 Task: Start in the project ByteTech the sprint 'Sprint Sharks', with a duration of 3 weeks. Start in the project ByteTech the sprint 'Sprint Sharks', with a duration of 2 weeks. Start in the project ByteTech the sprint 'Sprint Sharks', with a duration of 1 week
Action: Mouse moved to (1319, 268)
Screenshot: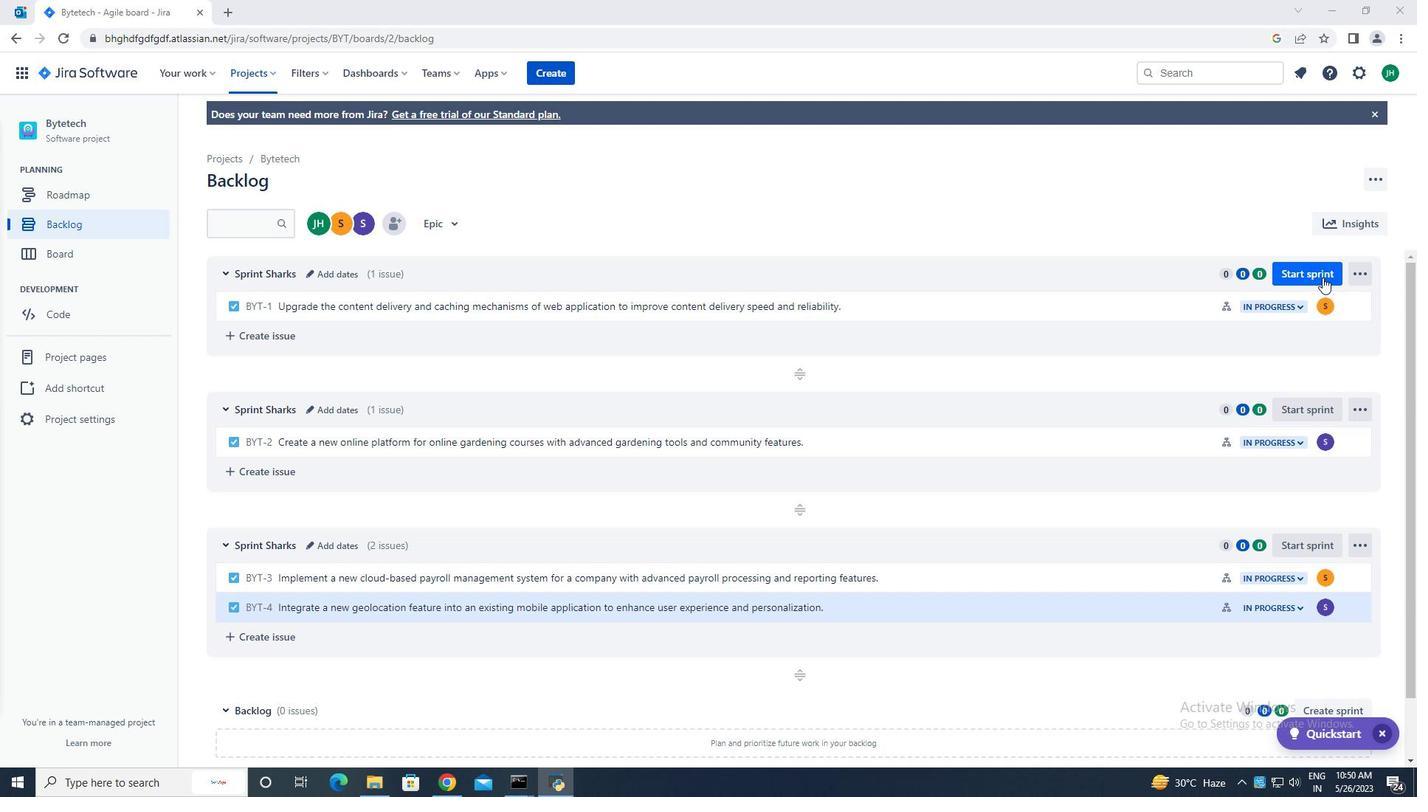 
Action: Mouse pressed left at (1319, 268)
Screenshot: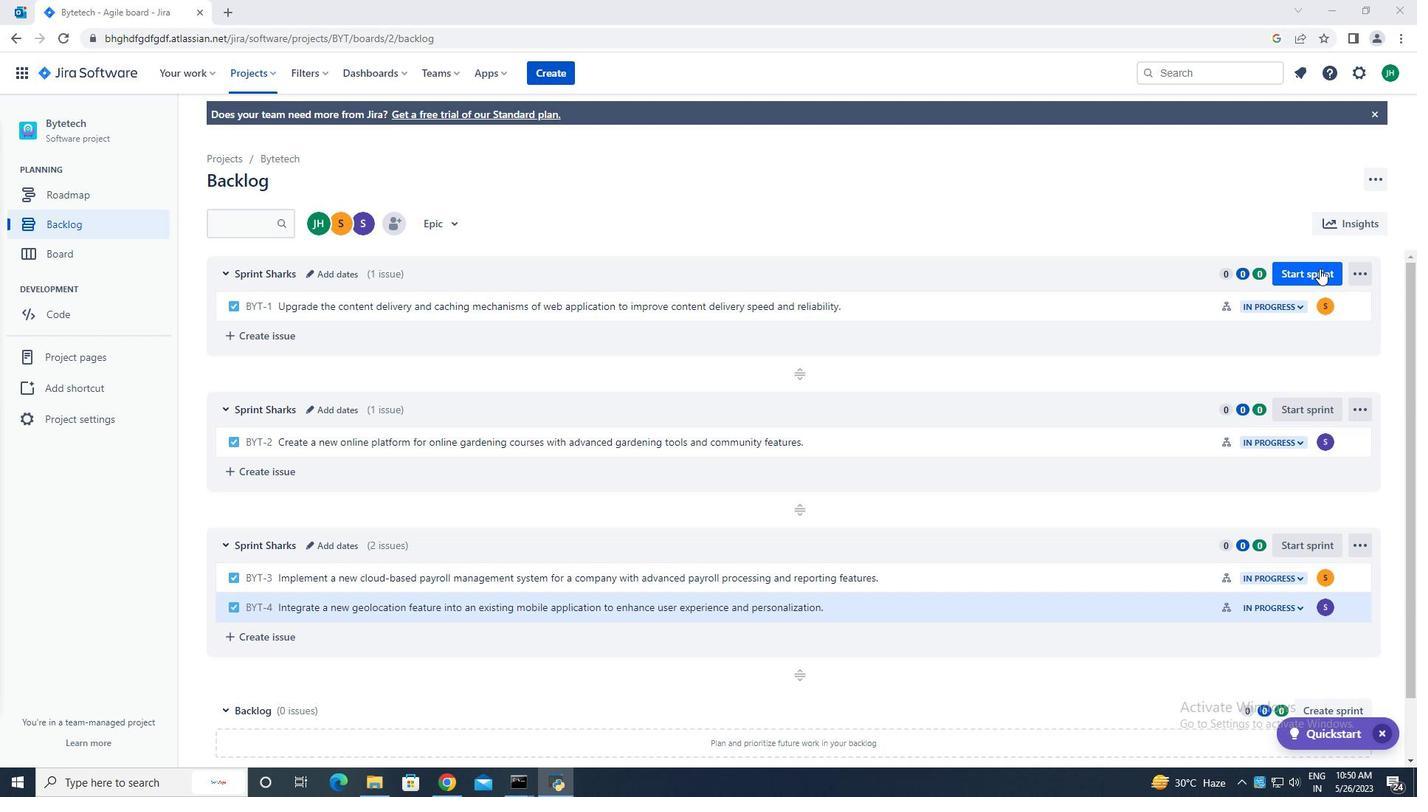 
Action: Mouse moved to (575, 253)
Screenshot: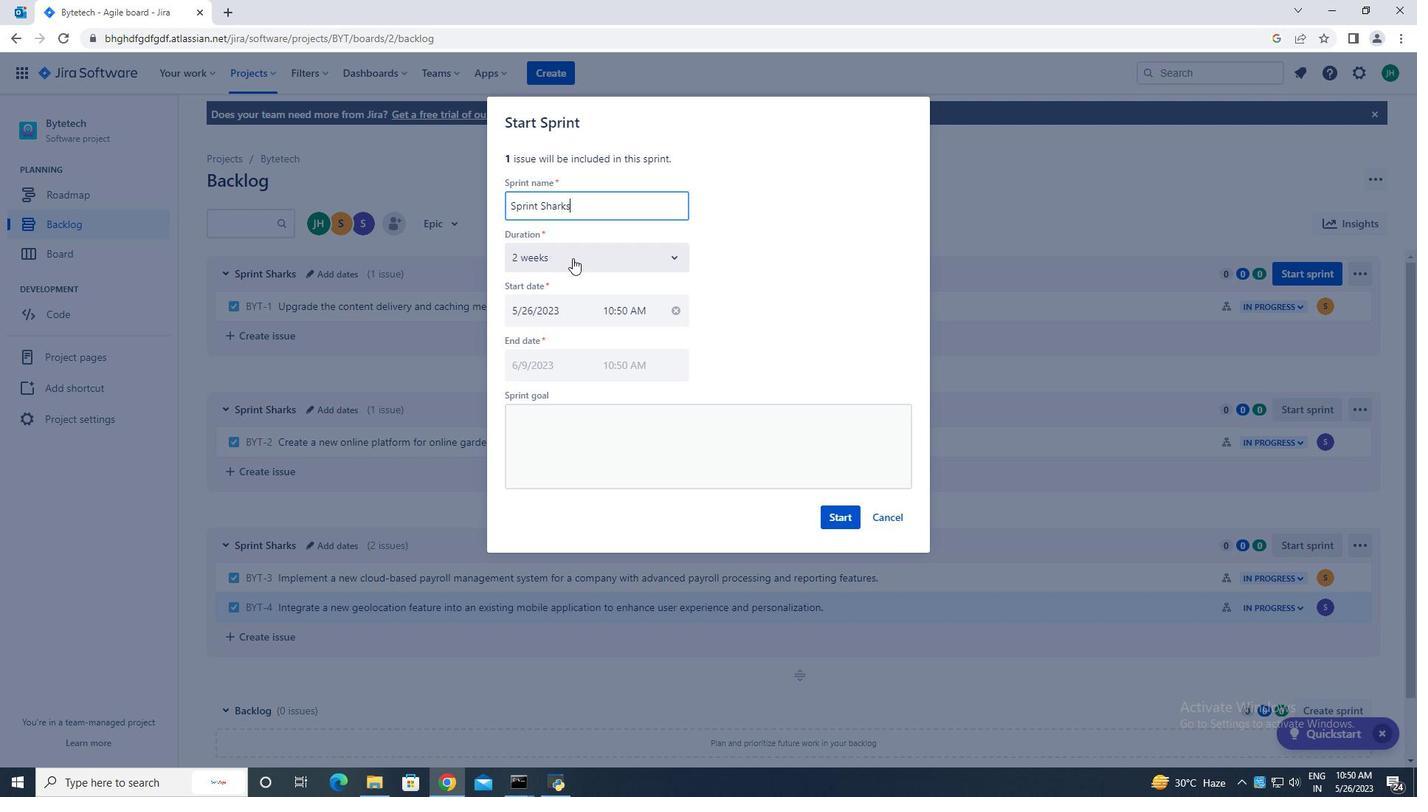 
Action: Mouse pressed left at (575, 253)
Screenshot: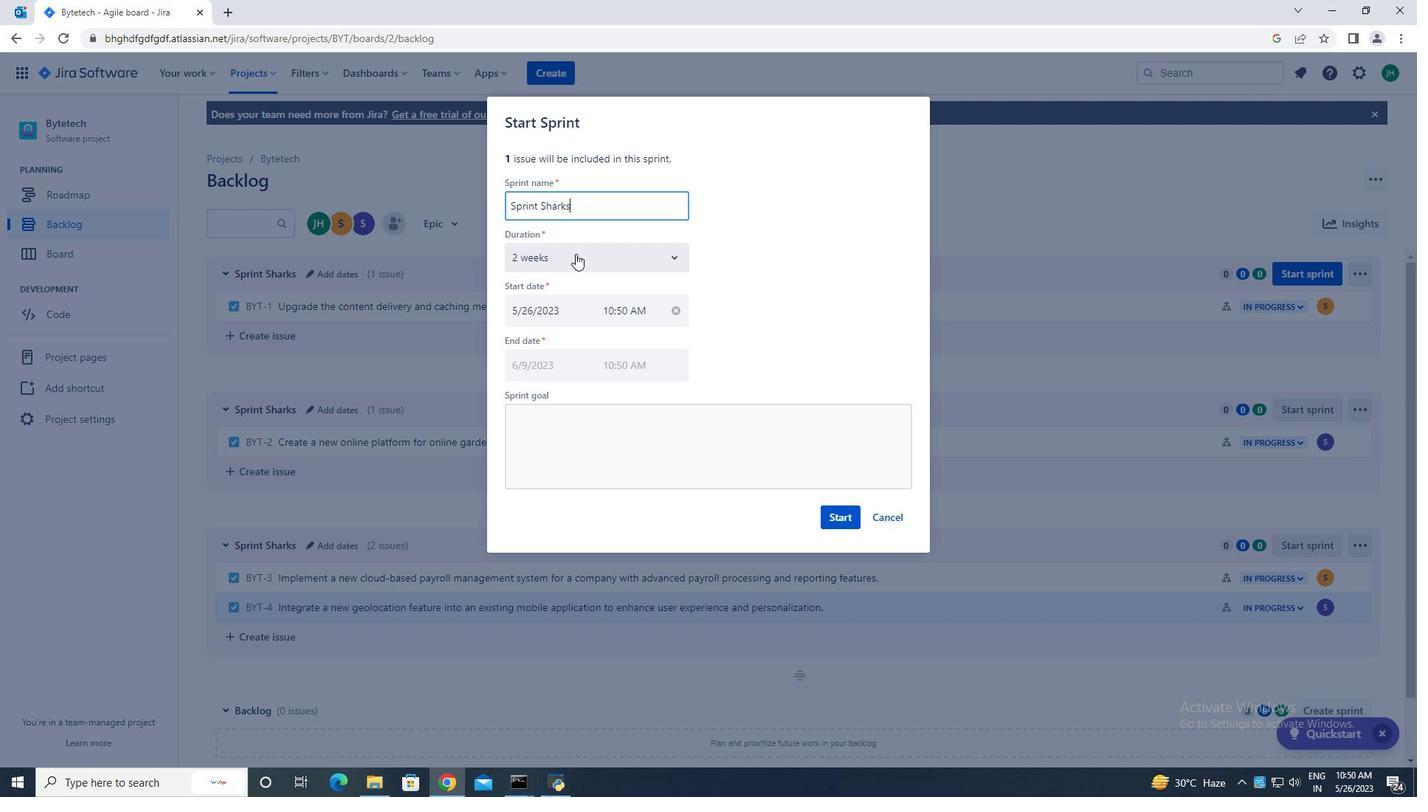 
Action: Mouse moved to (560, 342)
Screenshot: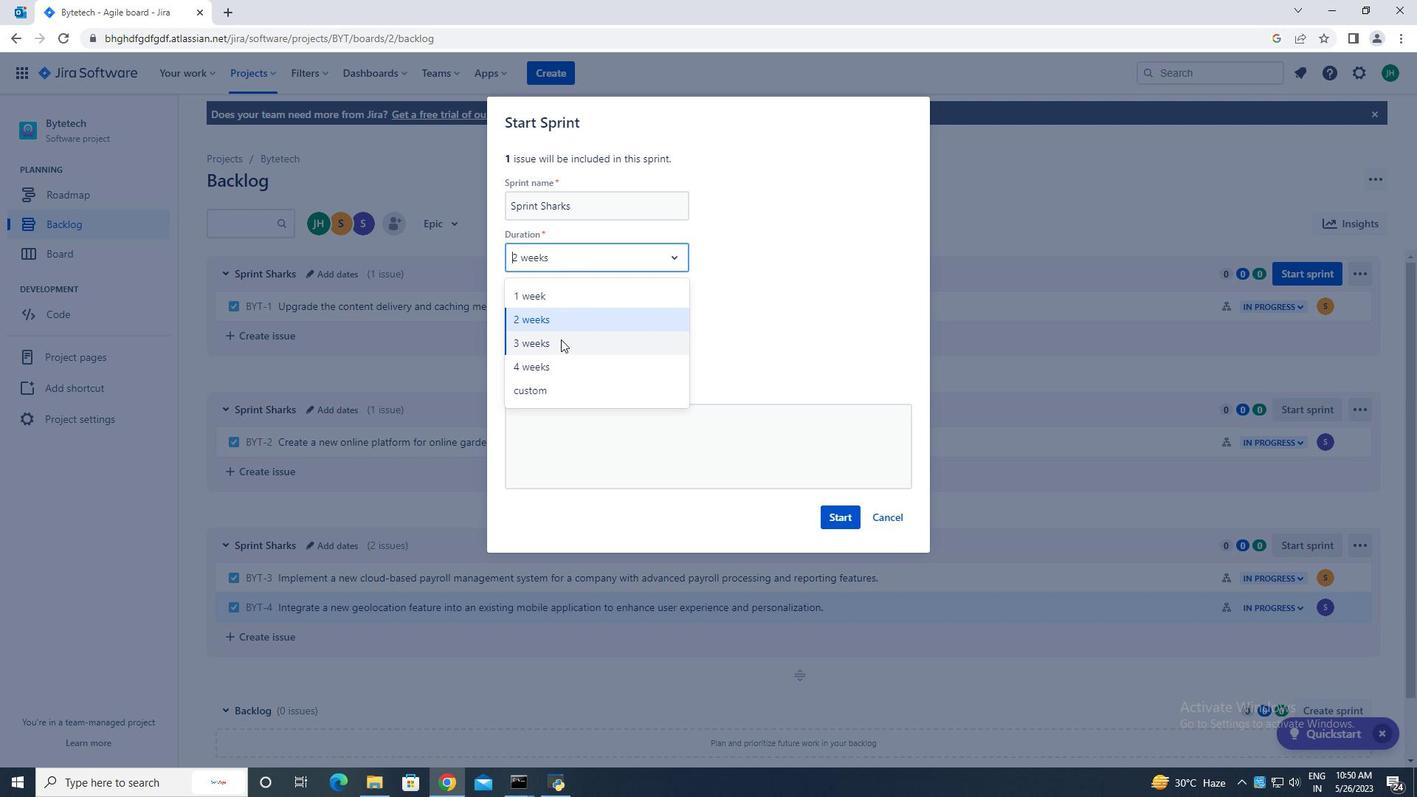 
Action: Mouse pressed left at (560, 342)
Screenshot: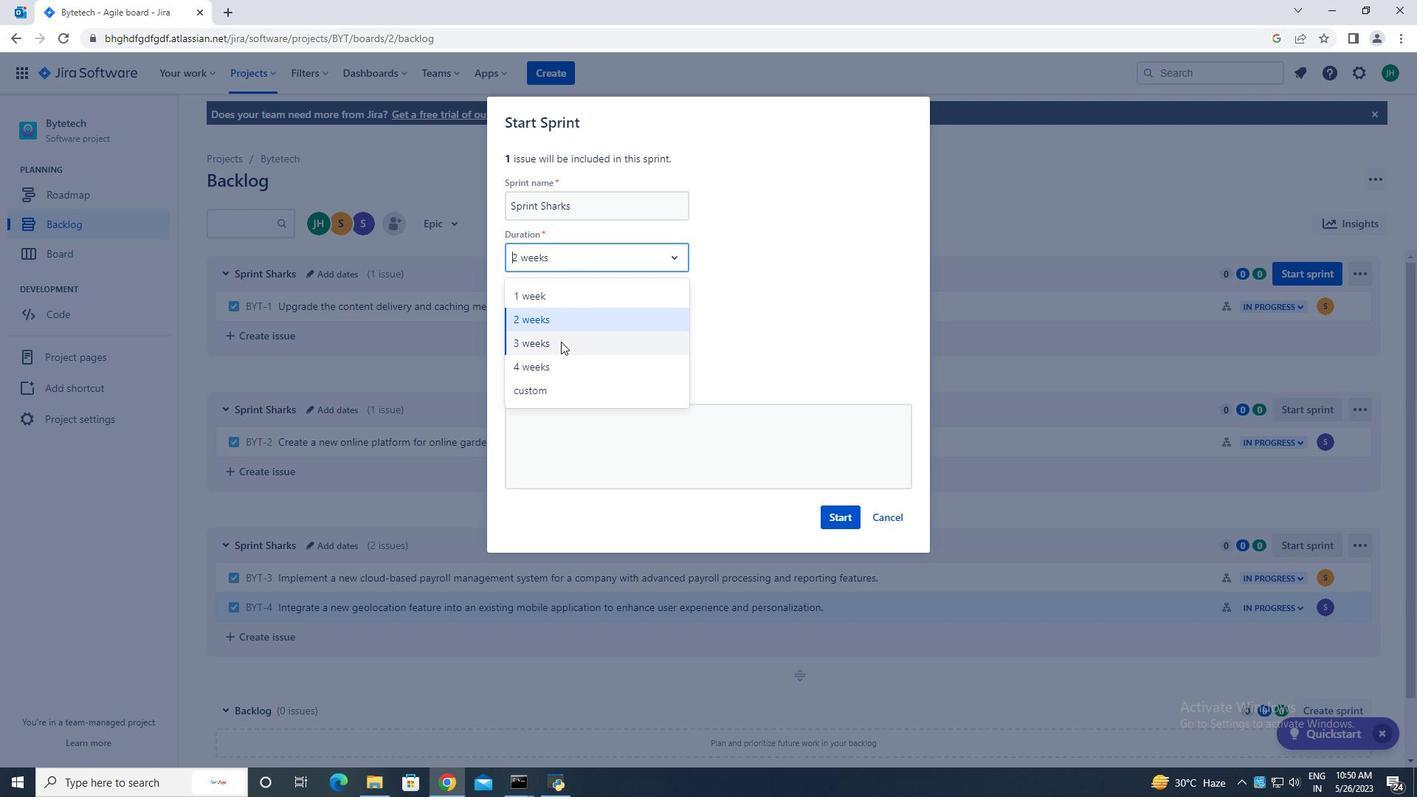 
Action: Mouse moved to (846, 520)
Screenshot: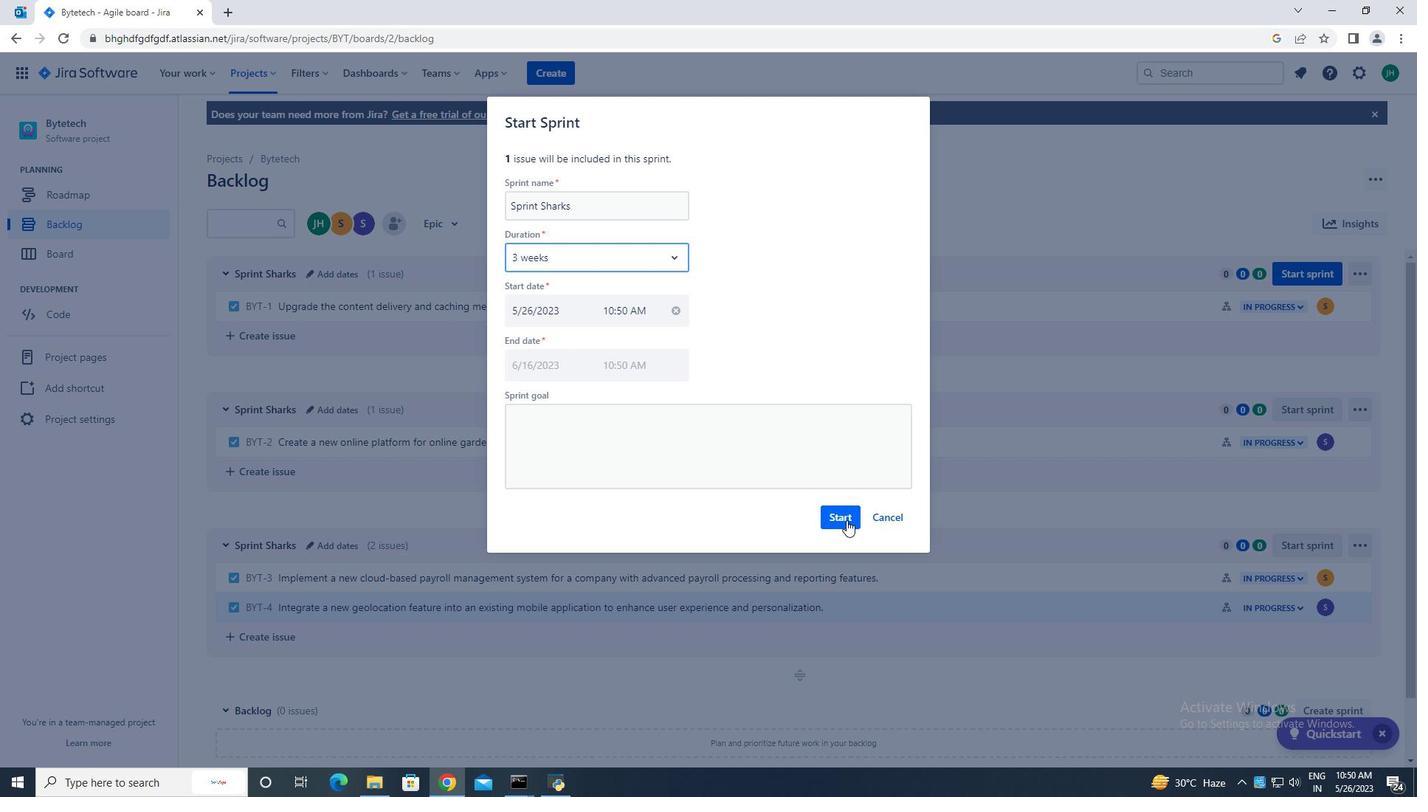 
Action: Mouse pressed left at (846, 520)
Screenshot: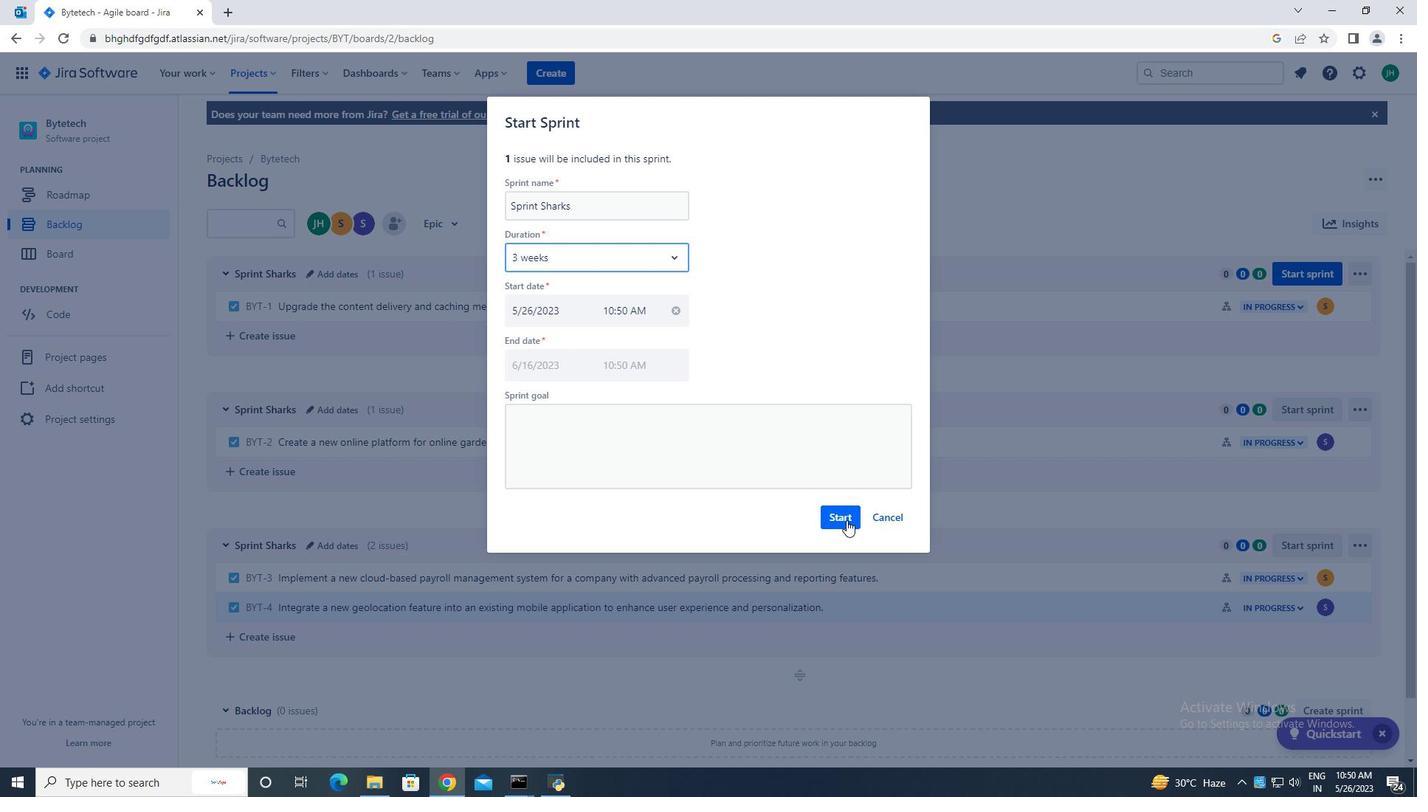 
Action: Mouse moved to (133, 219)
Screenshot: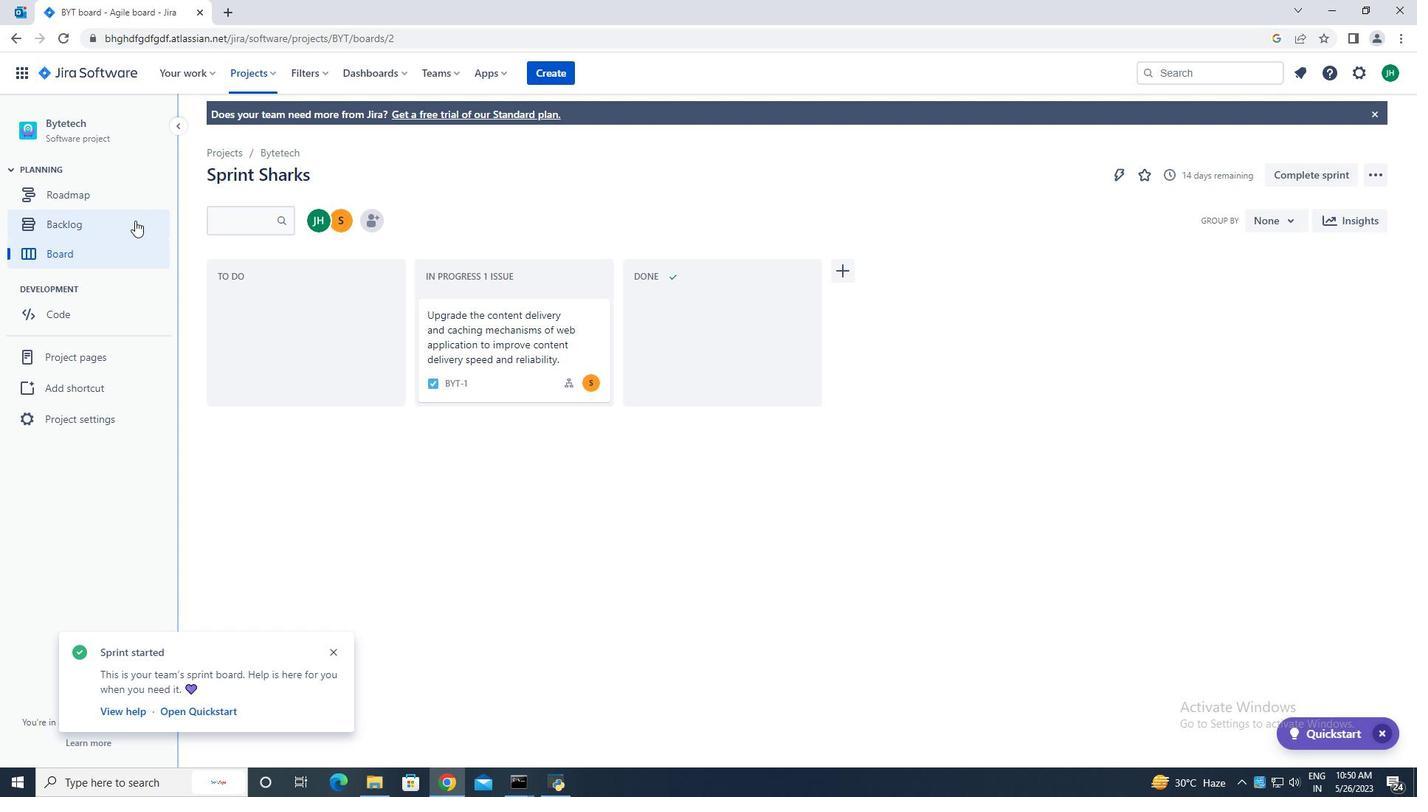 
Action: Mouse pressed left at (133, 219)
Screenshot: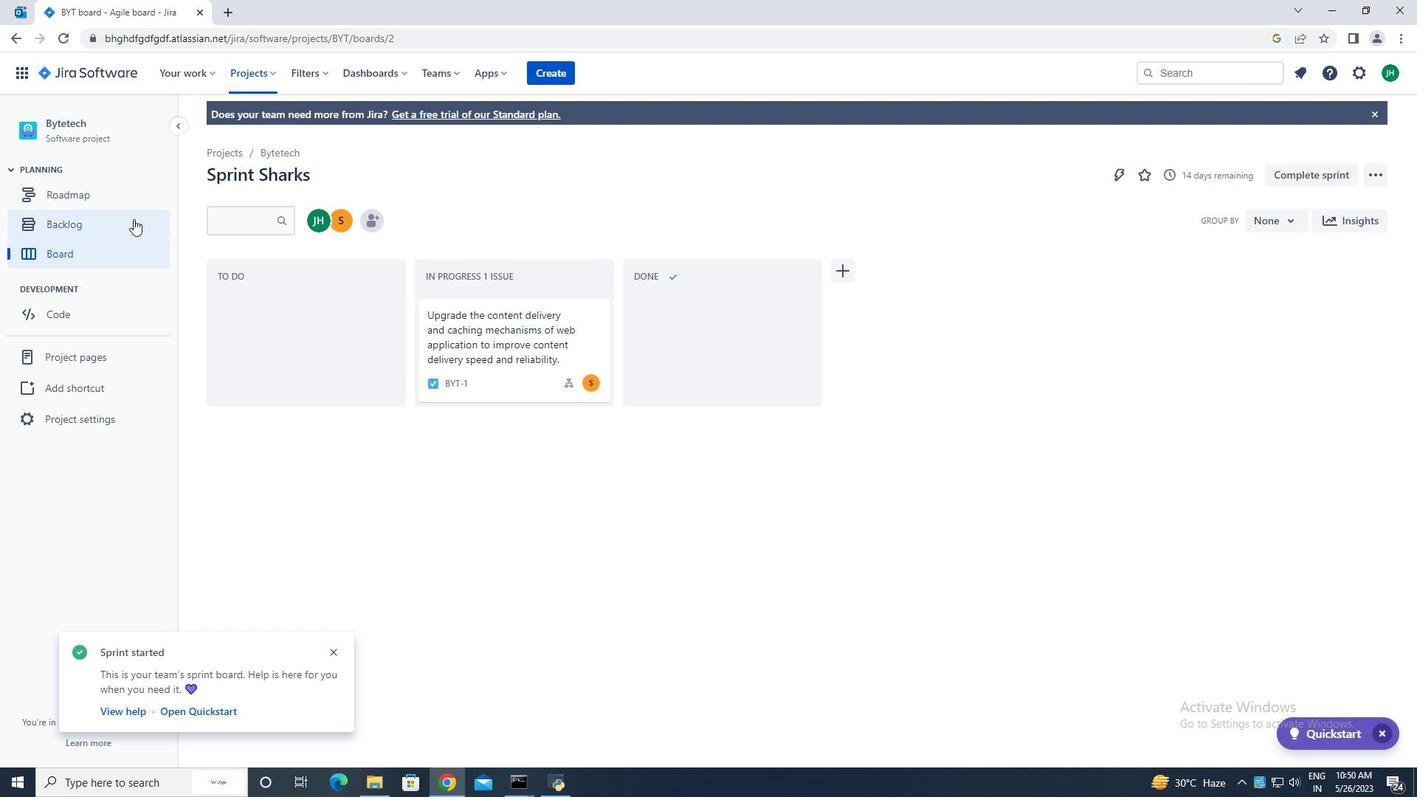 
Action: Mouse moved to (1307, 403)
Screenshot: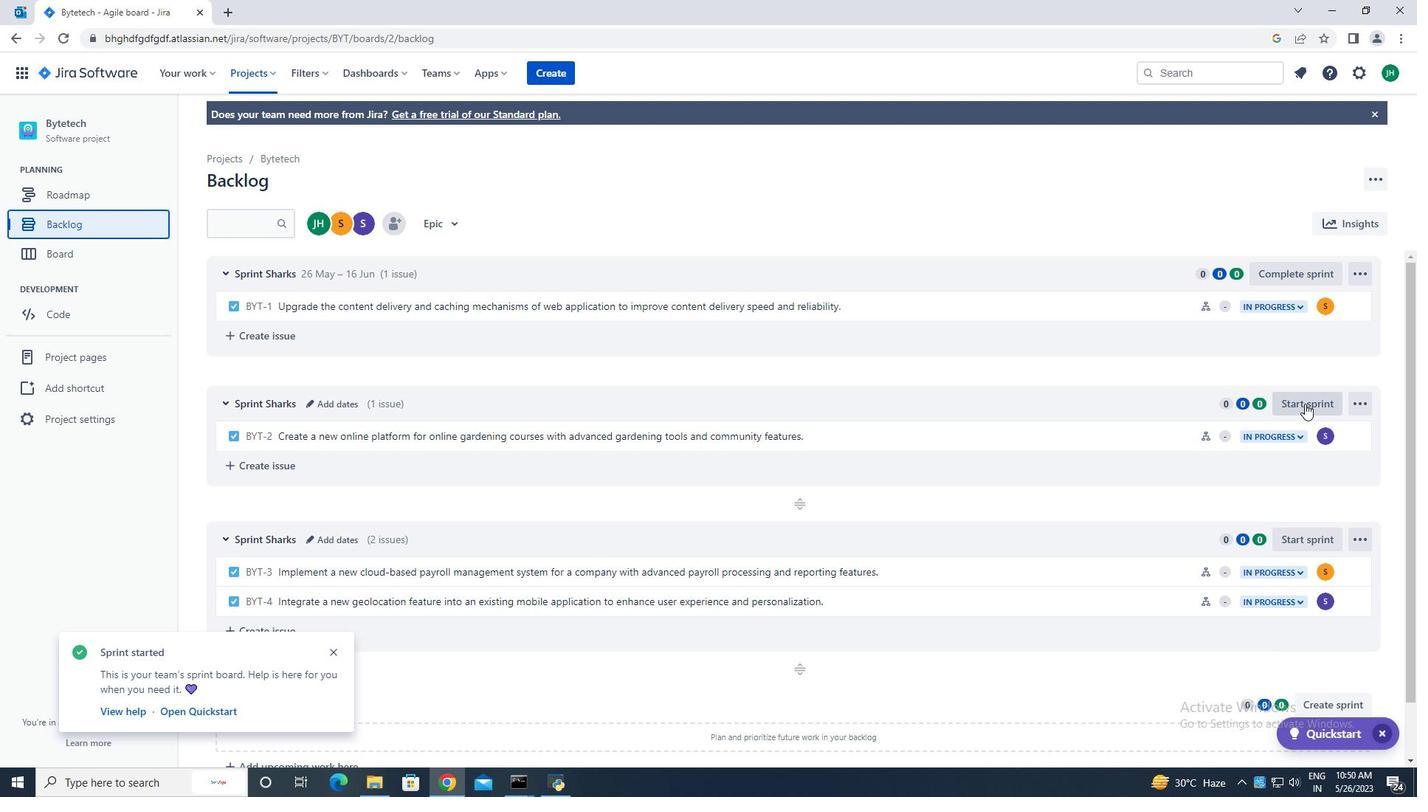 
Action: Mouse pressed left at (1307, 403)
Screenshot: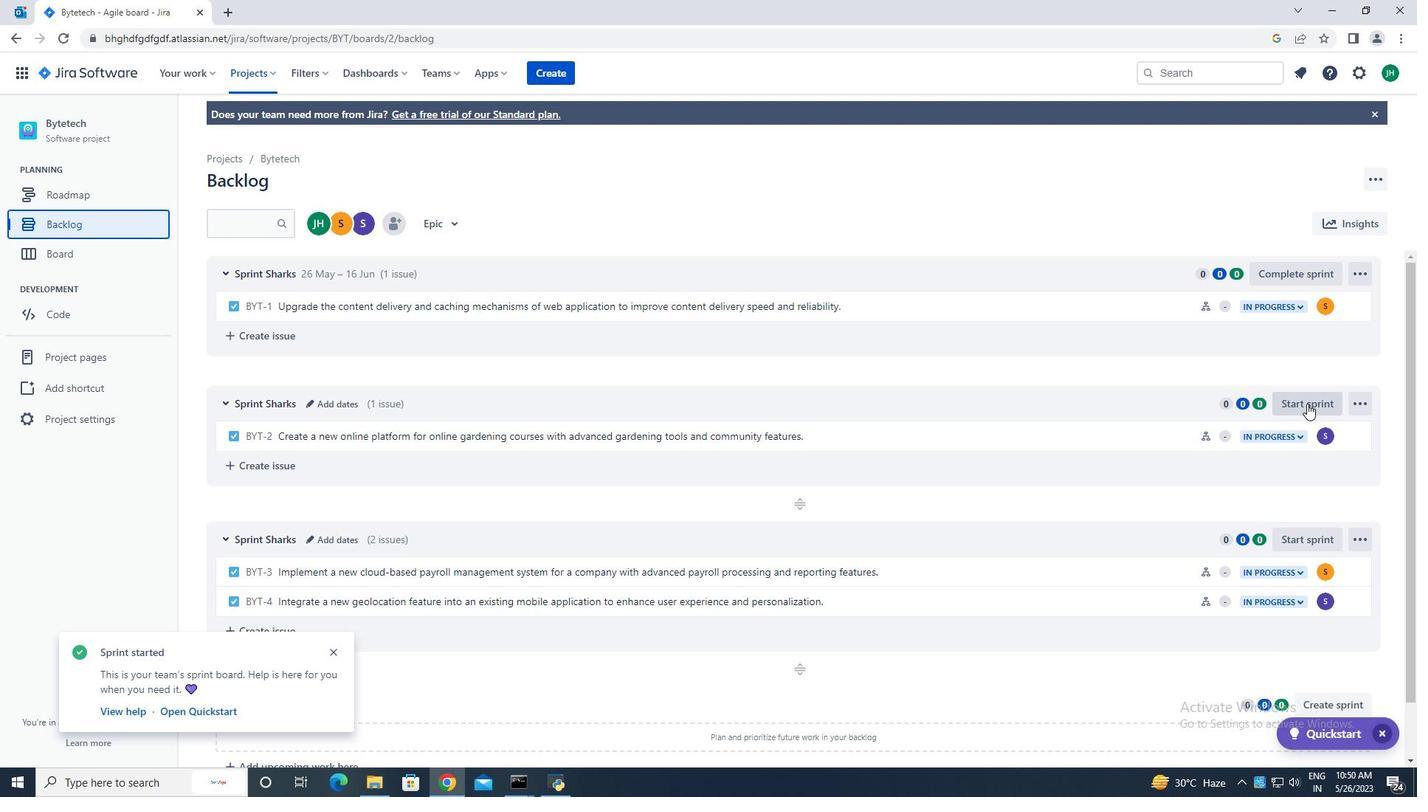 
Action: Mouse moved to (564, 253)
Screenshot: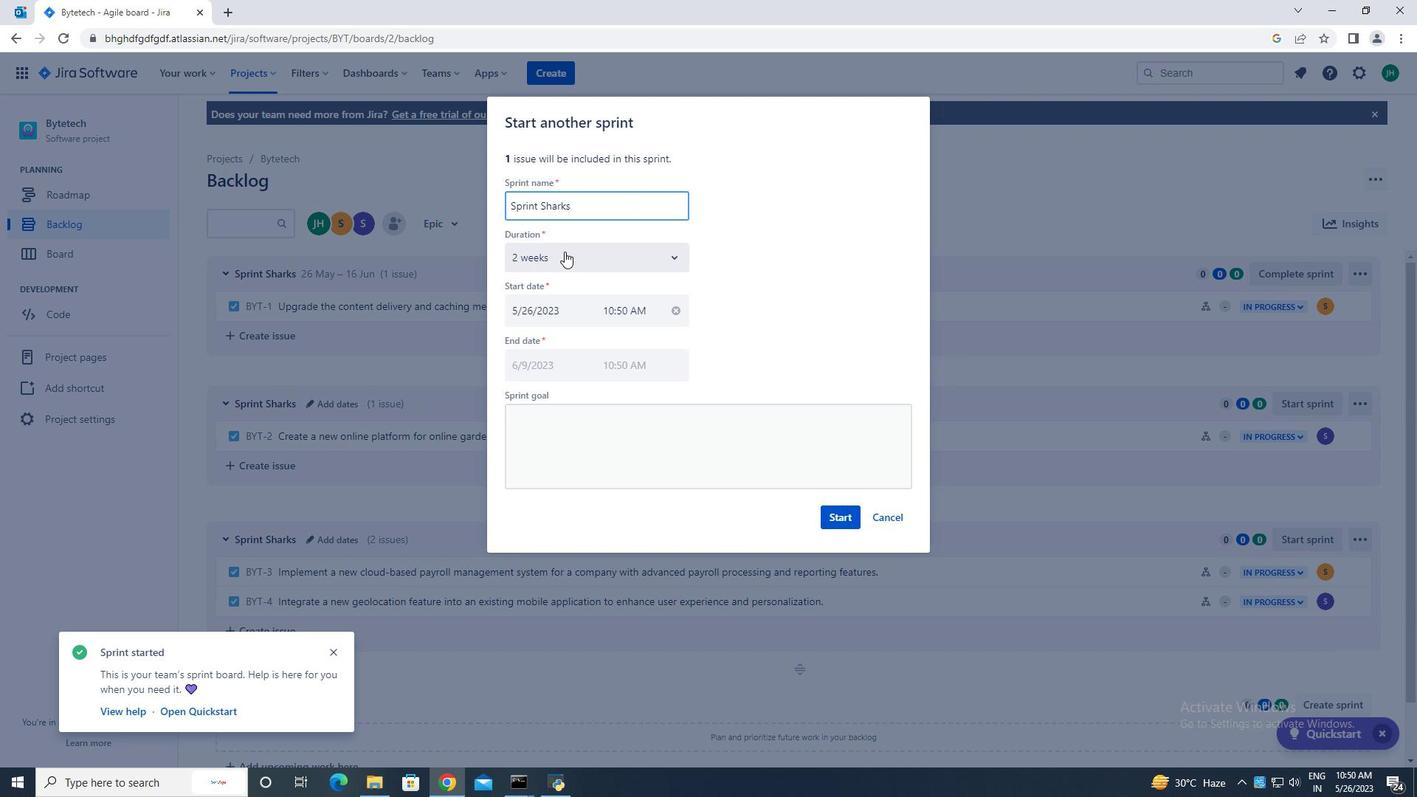 
Action: Mouse pressed left at (564, 253)
Screenshot: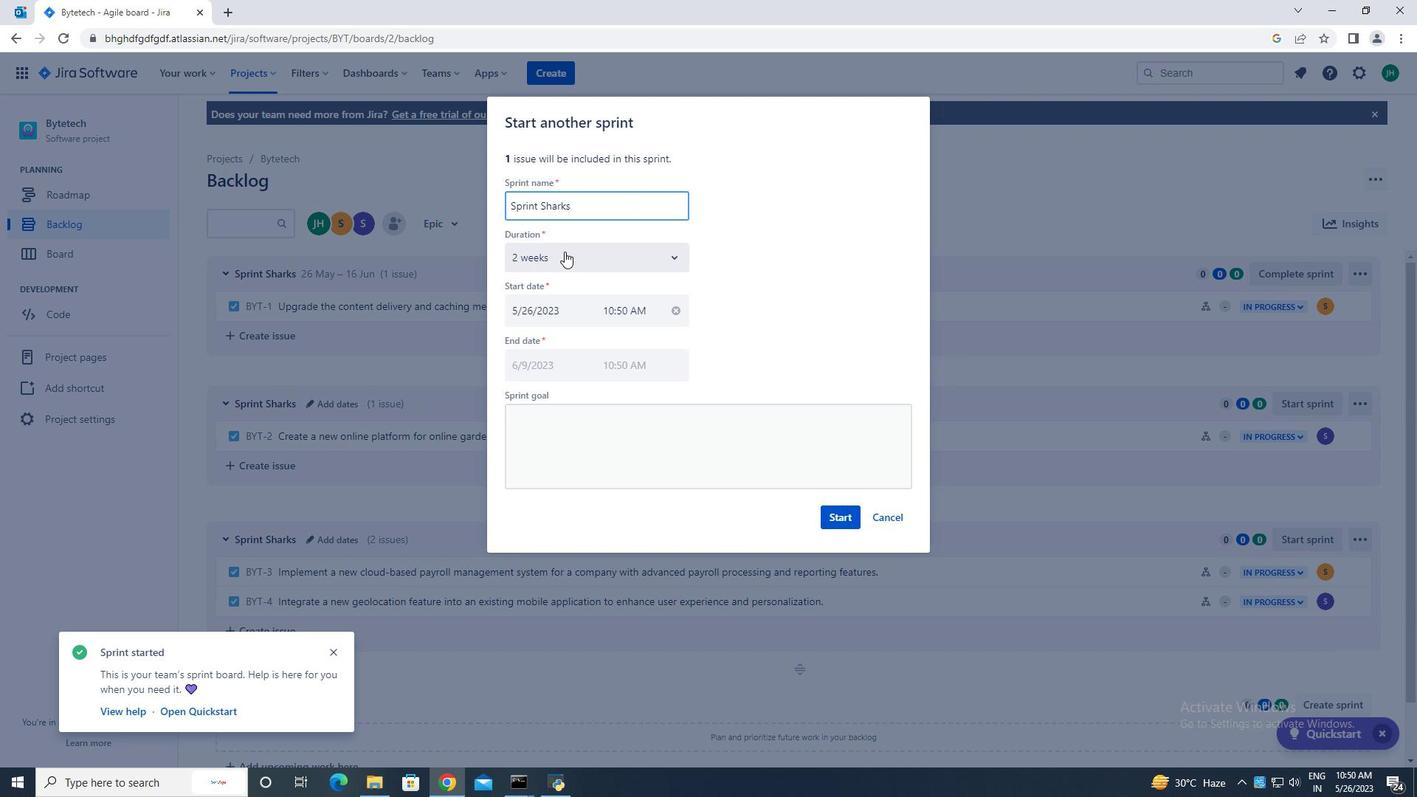 
Action: Mouse moved to (558, 319)
Screenshot: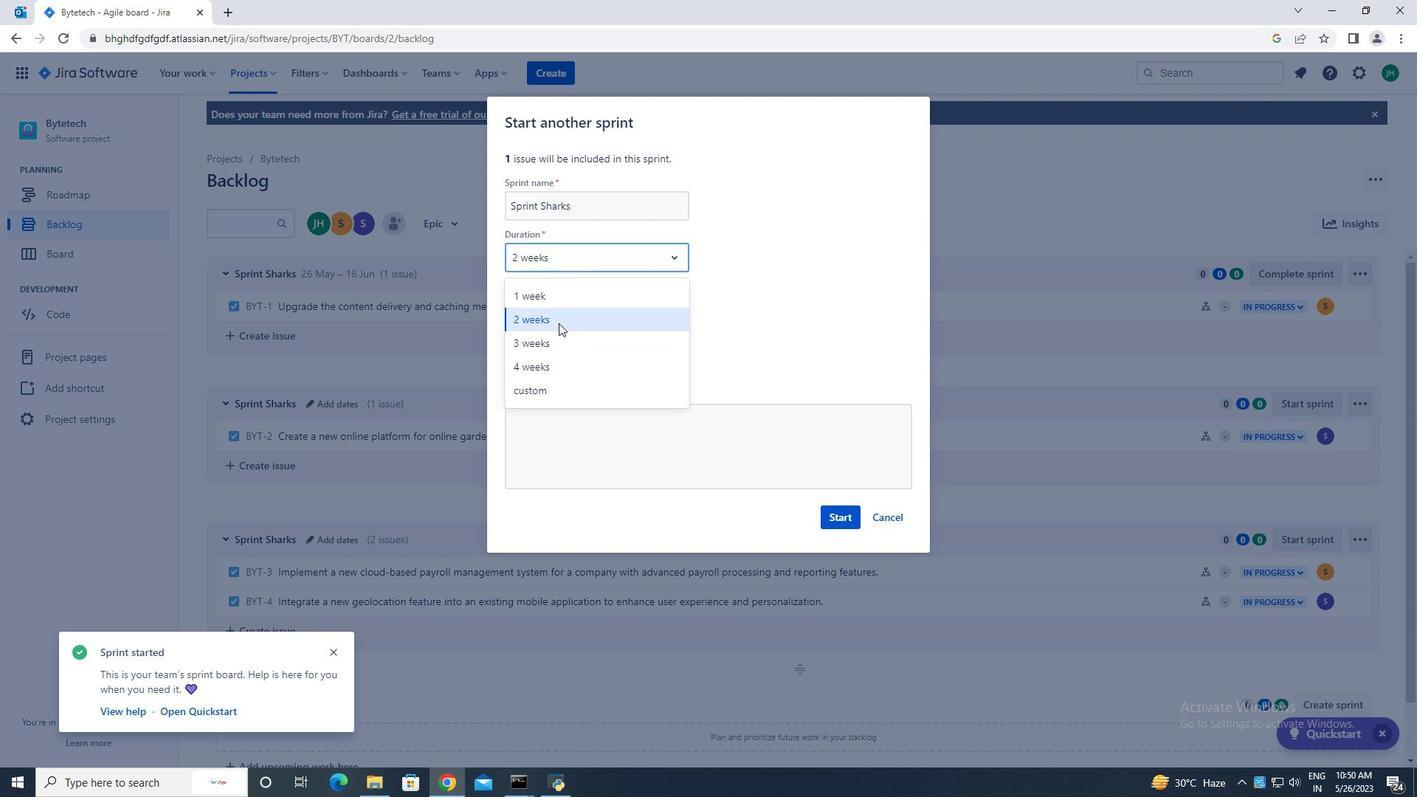 
Action: Mouse pressed left at (558, 319)
Screenshot: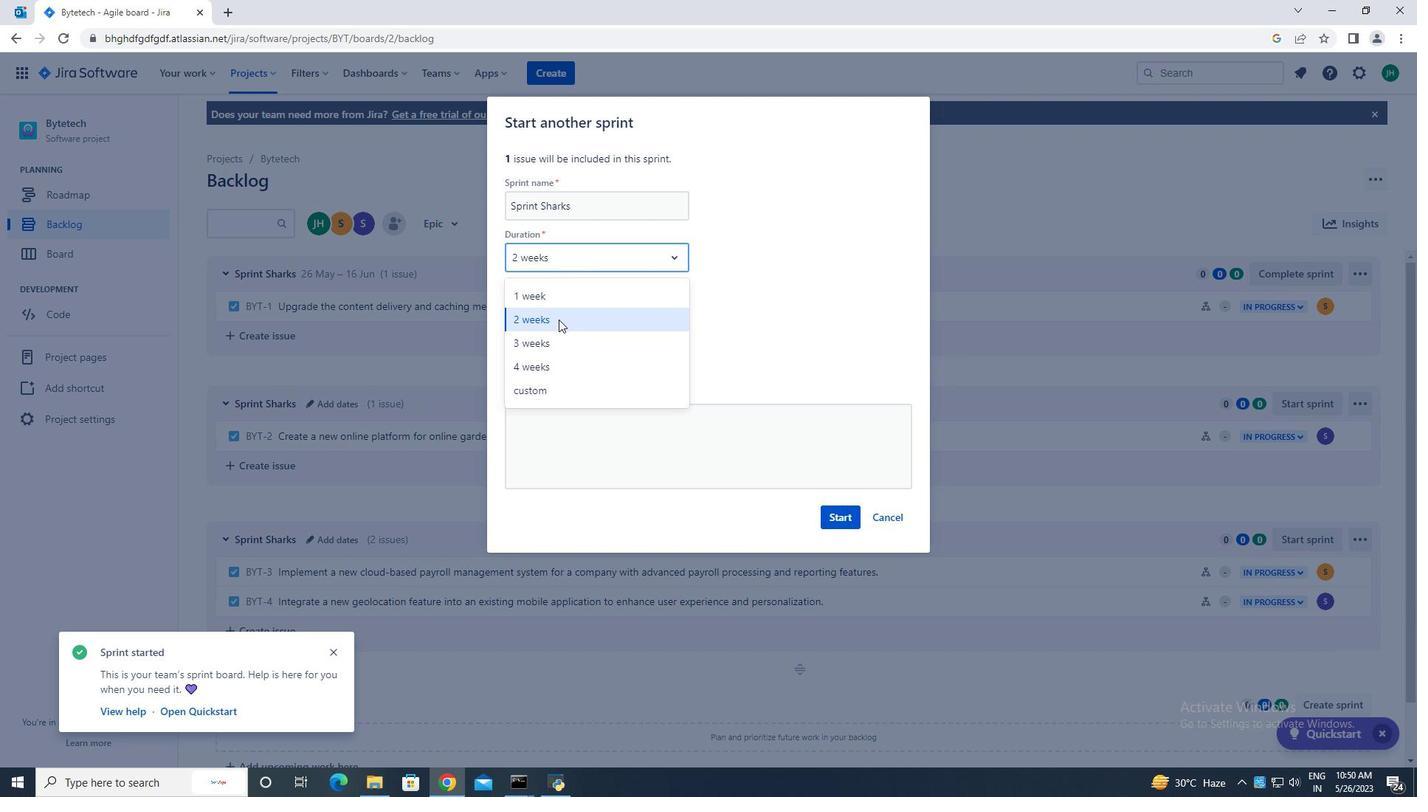
Action: Mouse moved to (843, 515)
Screenshot: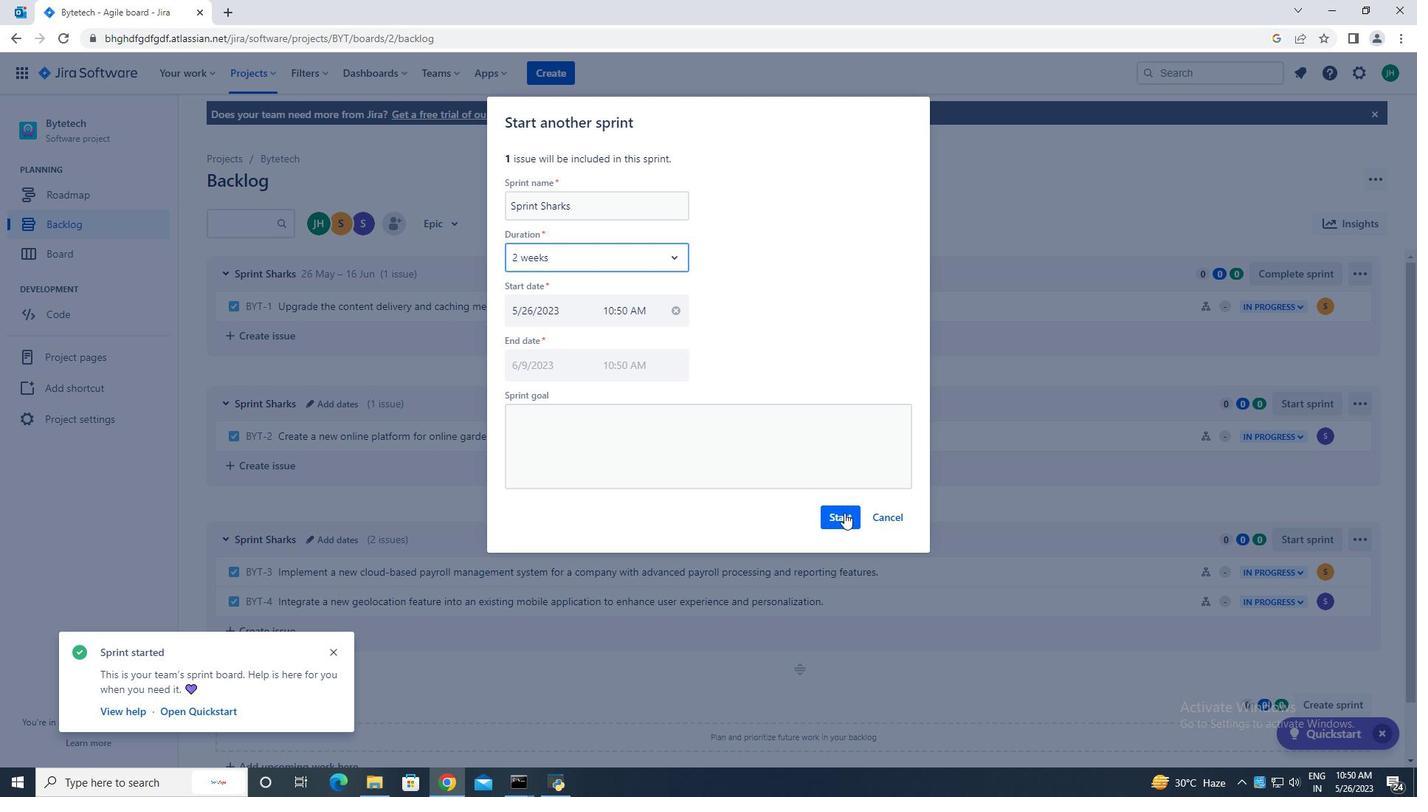 
Action: Mouse pressed left at (843, 515)
Screenshot: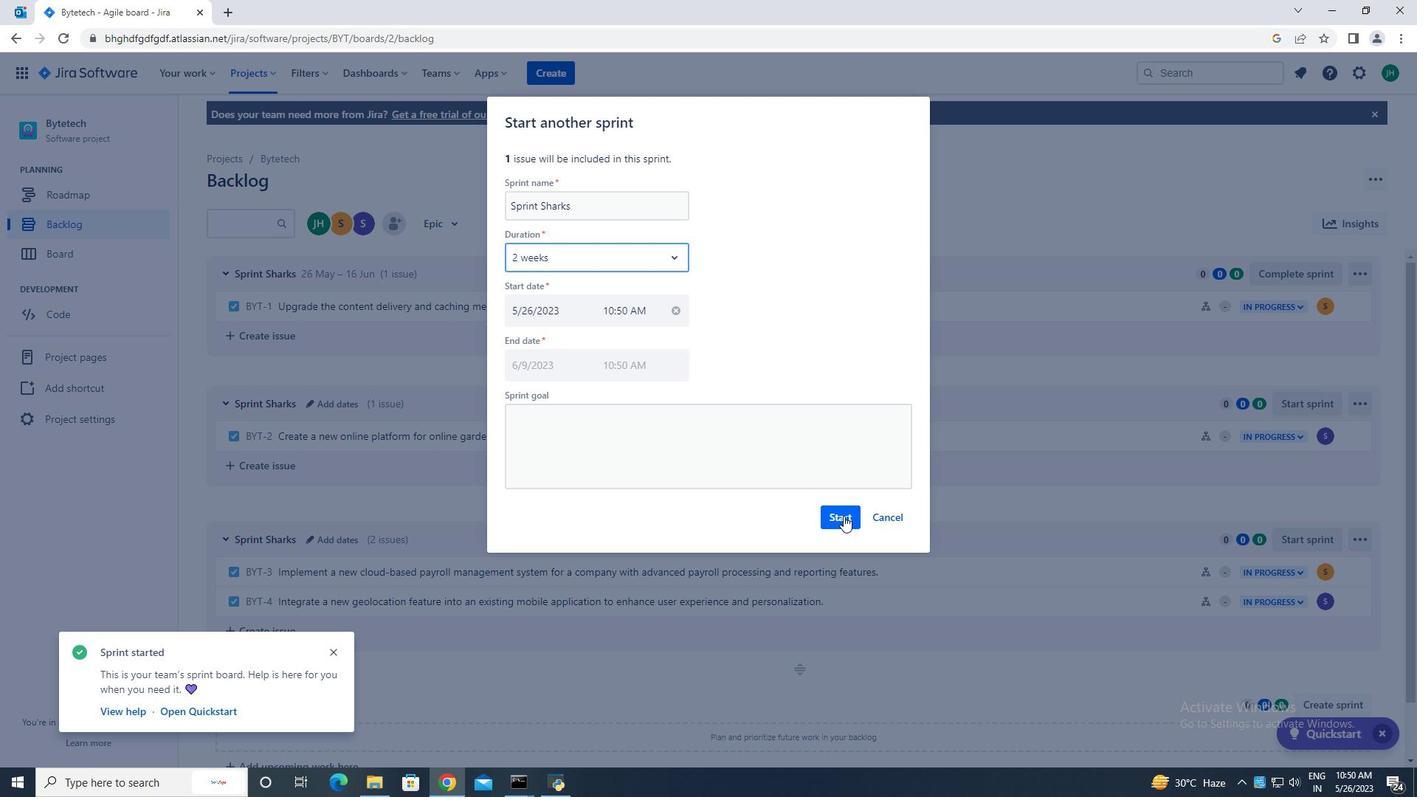 
Action: Mouse moved to (67, 225)
Screenshot: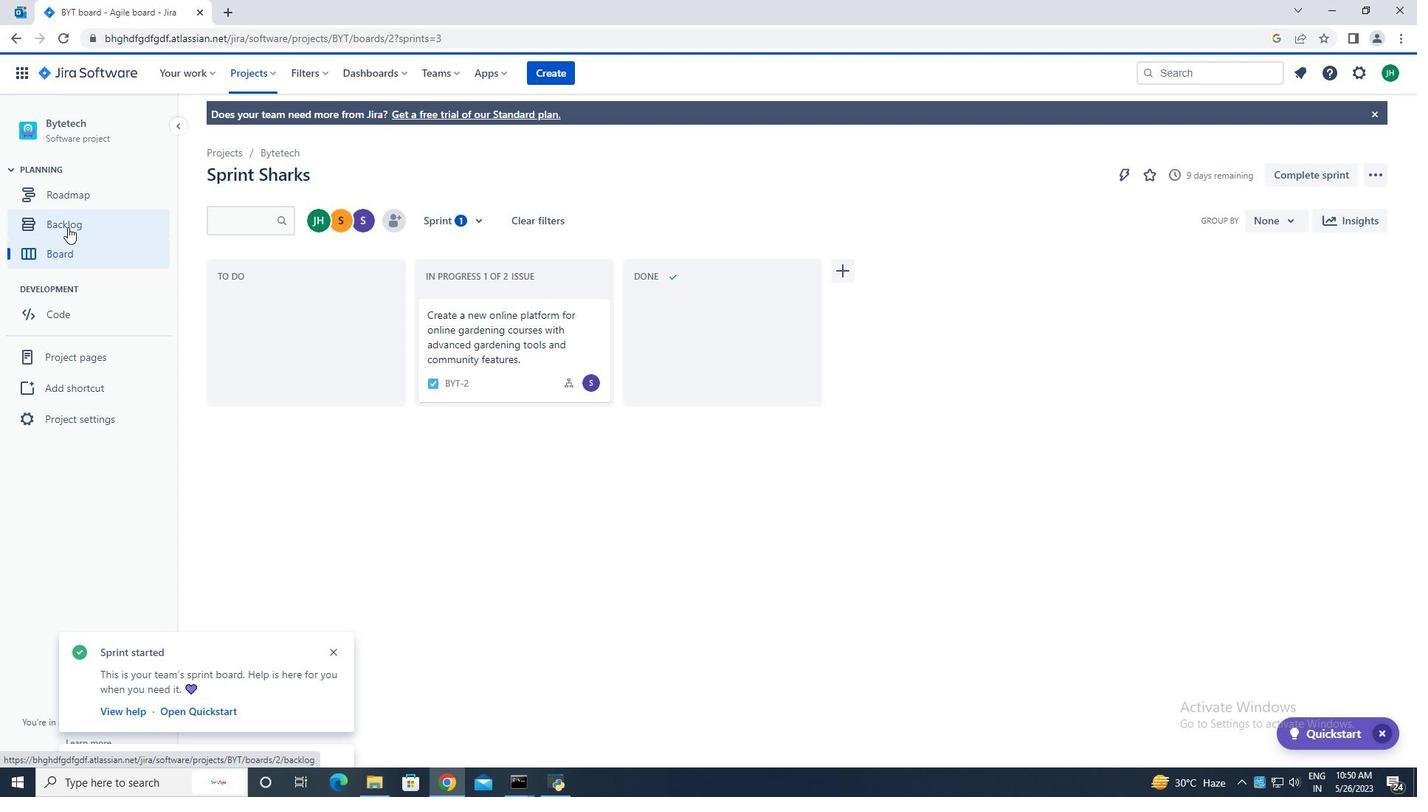 
Action: Mouse pressed left at (67, 225)
Screenshot: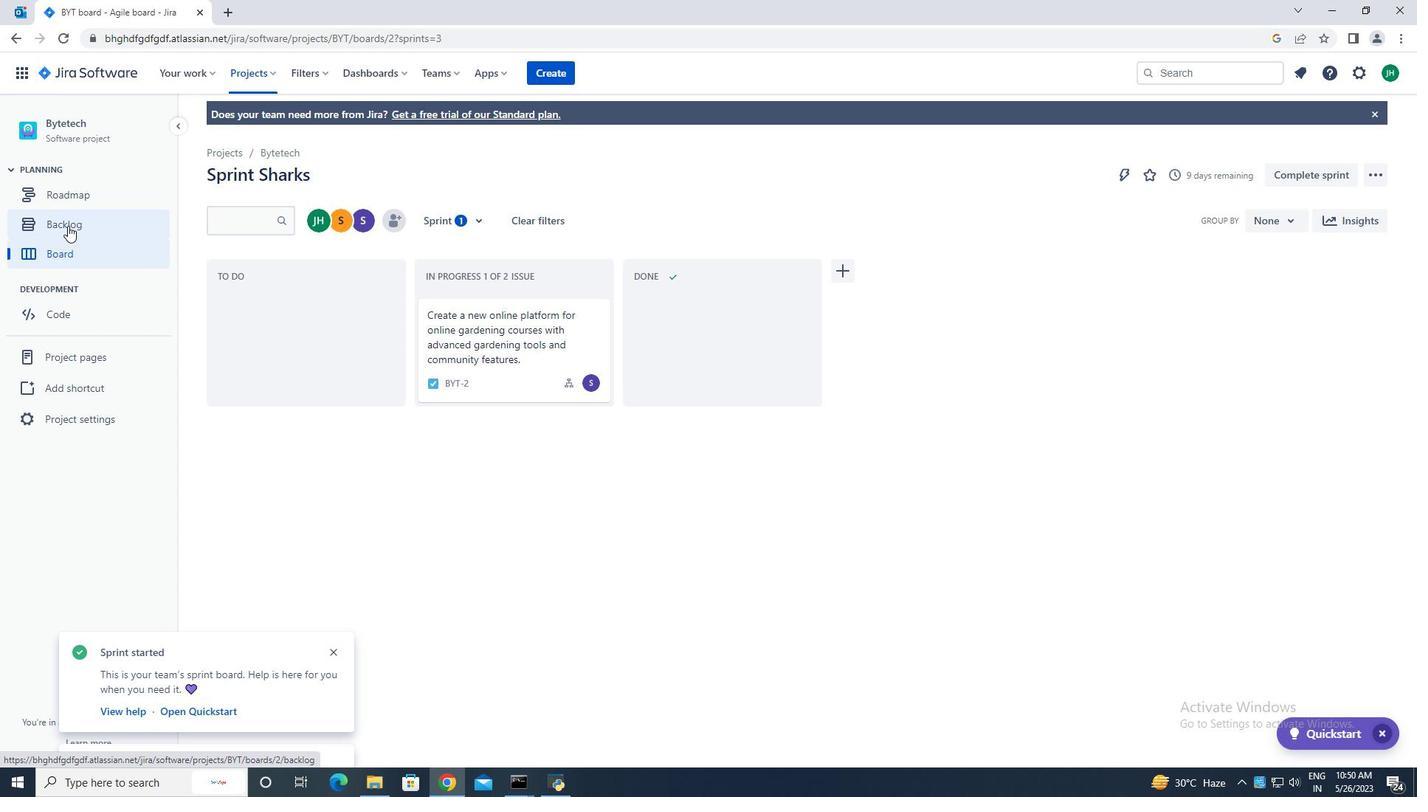 
Action: Mouse moved to (1291, 532)
Screenshot: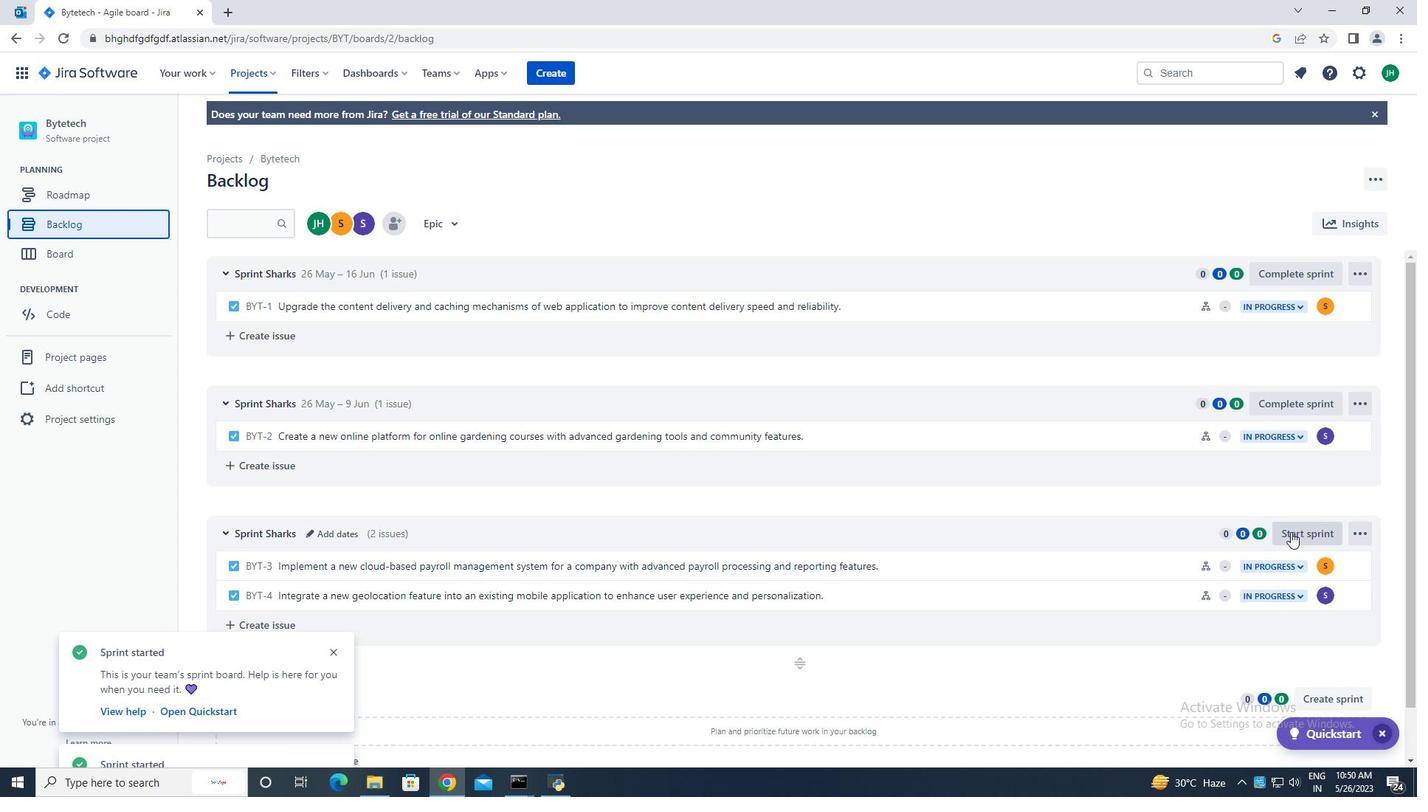 
Action: Mouse pressed left at (1291, 532)
Screenshot: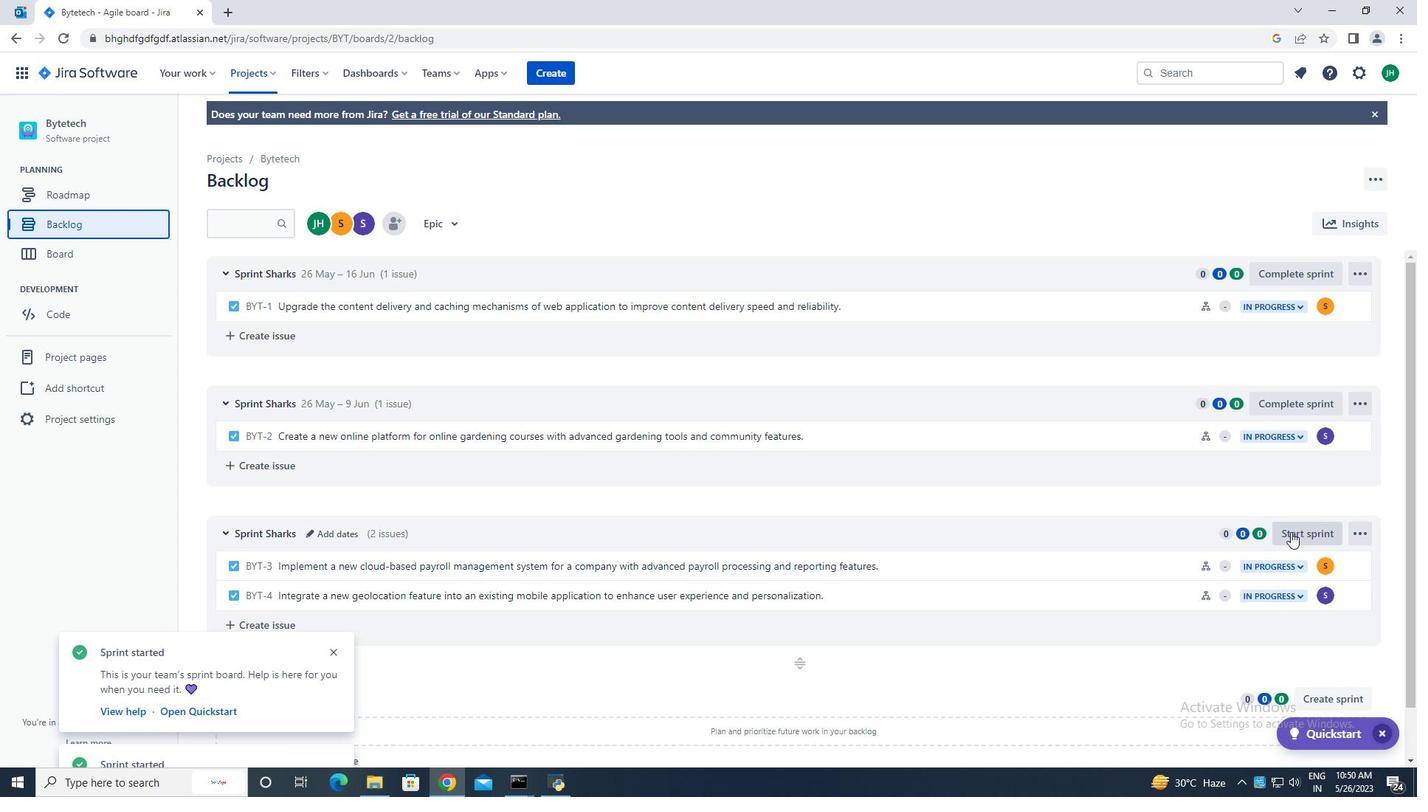 
Action: Mouse moved to (560, 250)
Screenshot: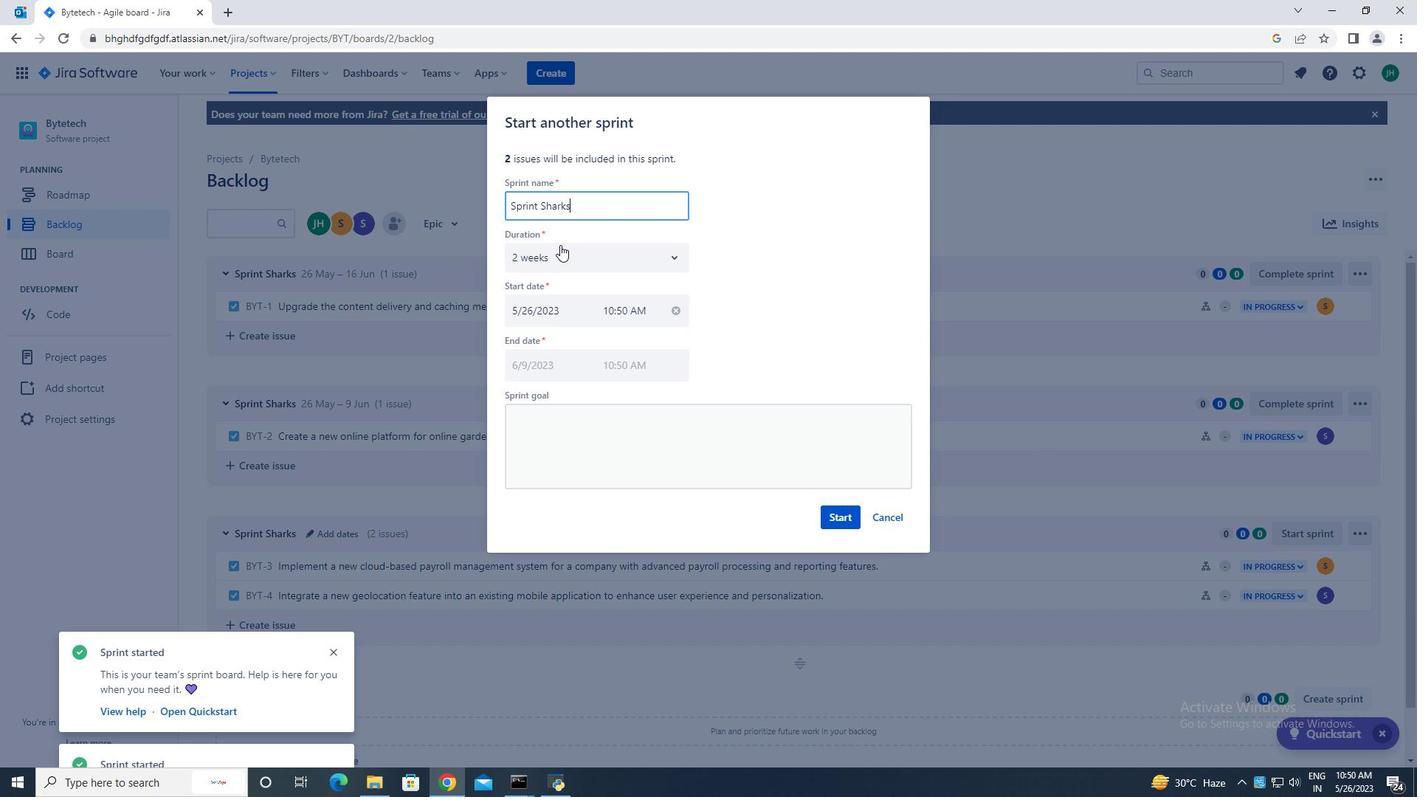 
Action: Mouse pressed left at (560, 250)
Screenshot: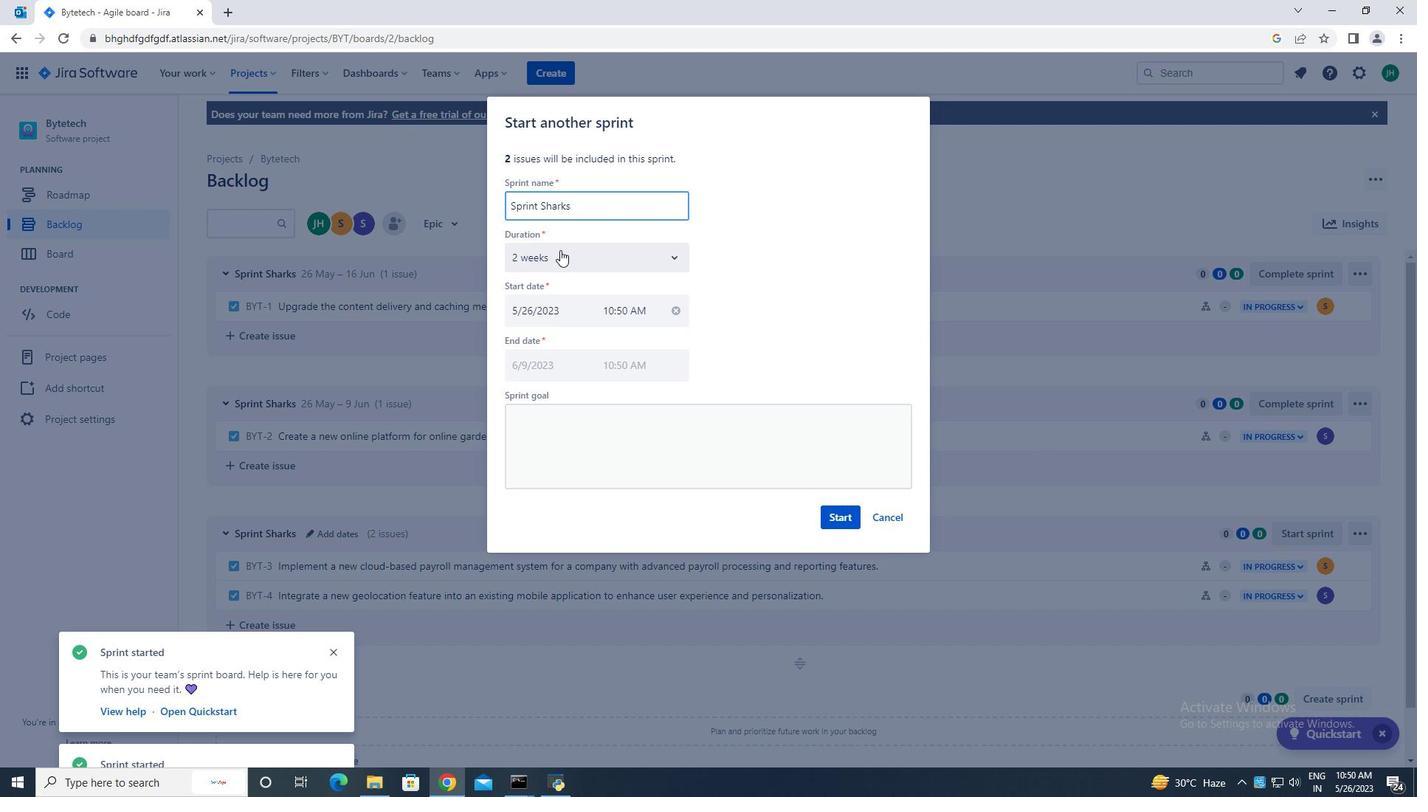
Action: Mouse moved to (552, 295)
Screenshot: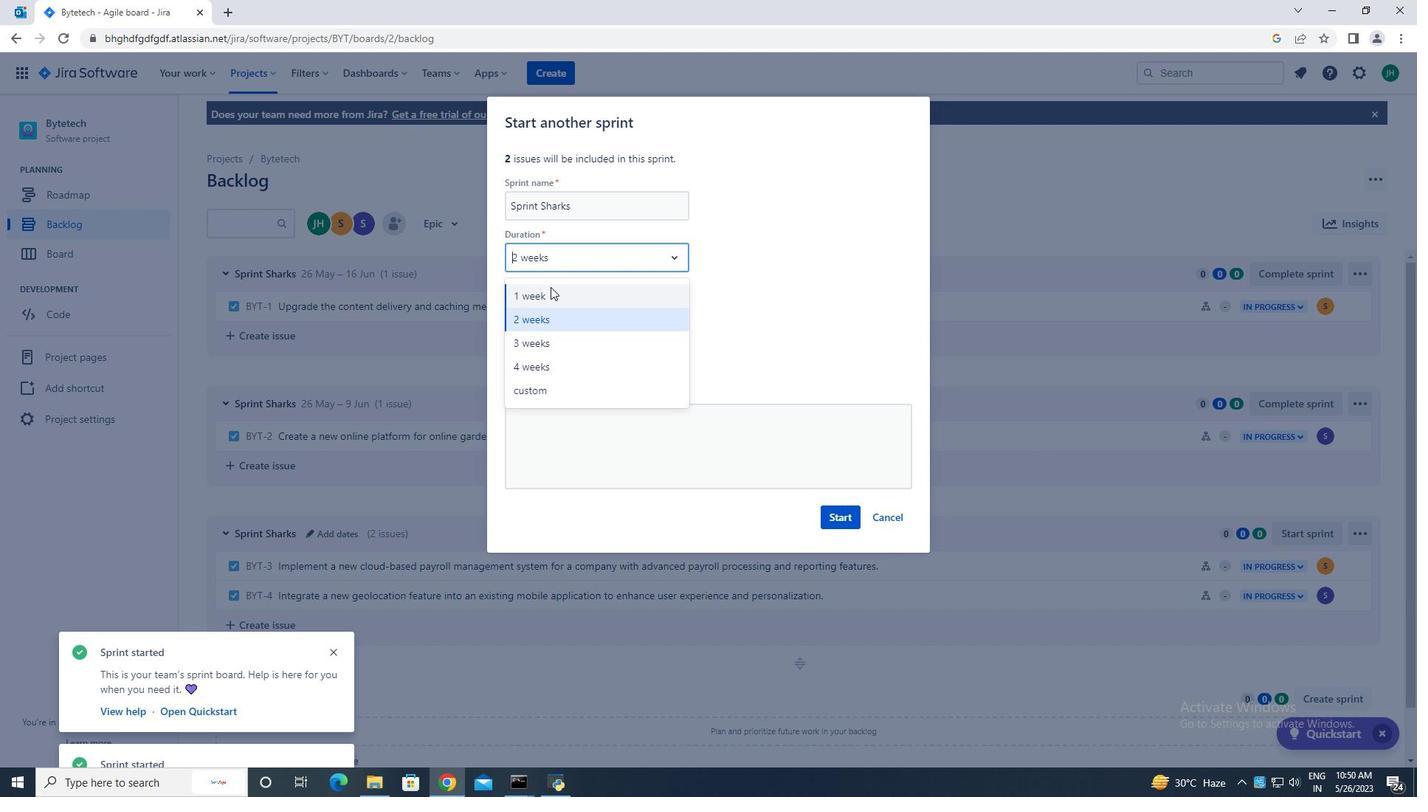 
Action: Mouse pressed left at (552, 295)
Screenshot: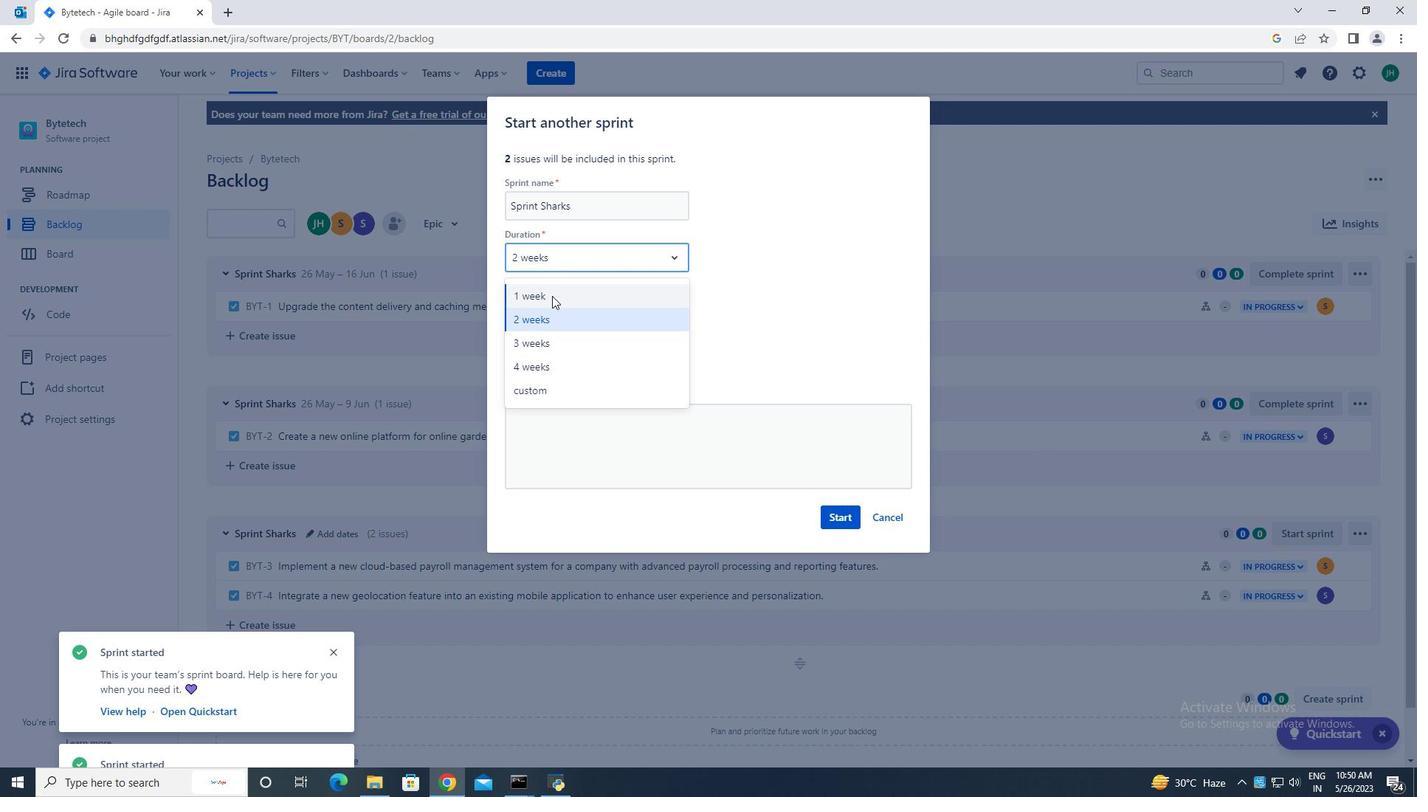 
Action: Mouse moved to (828, 515)
Screenshot: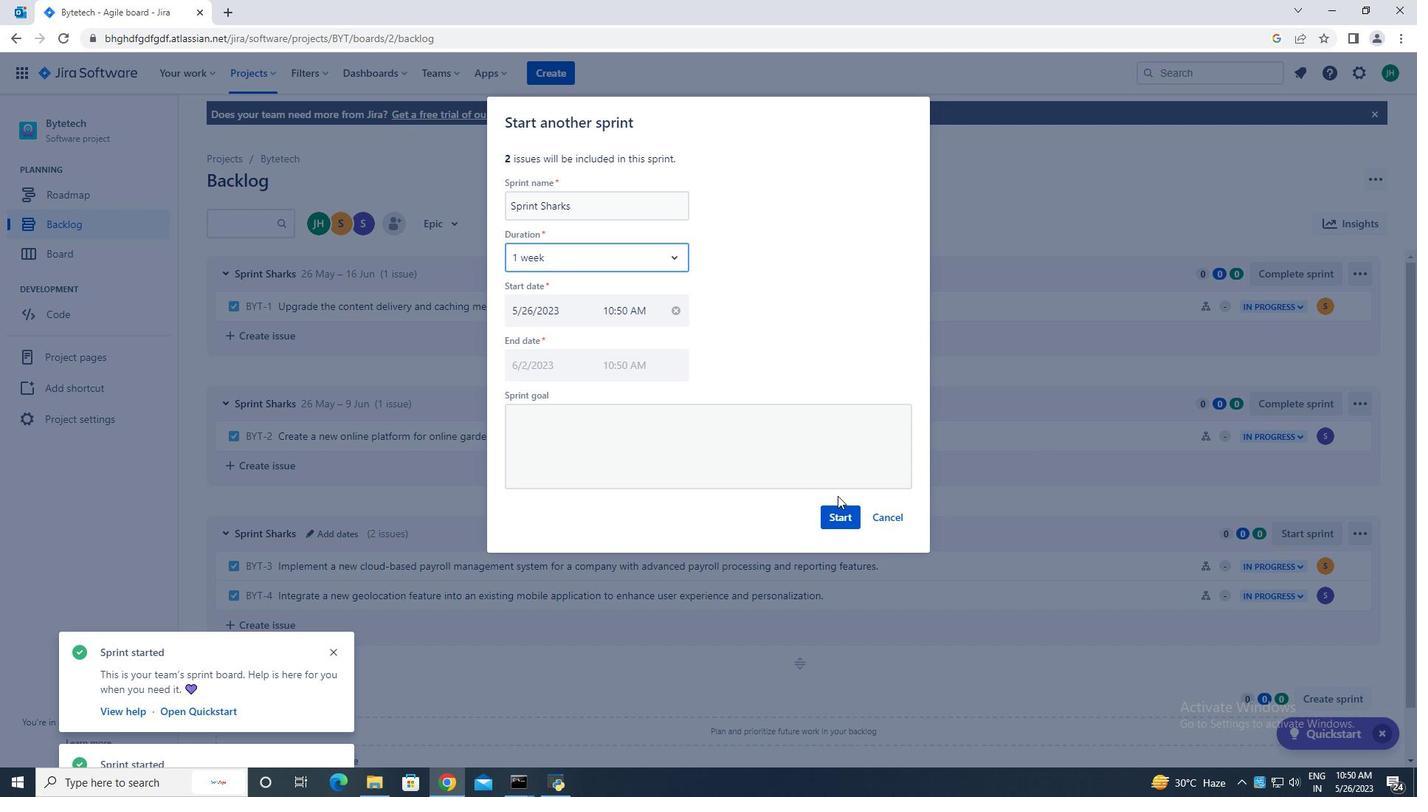 
Action: Mouse pressed left at (828, 515)
Screenshot: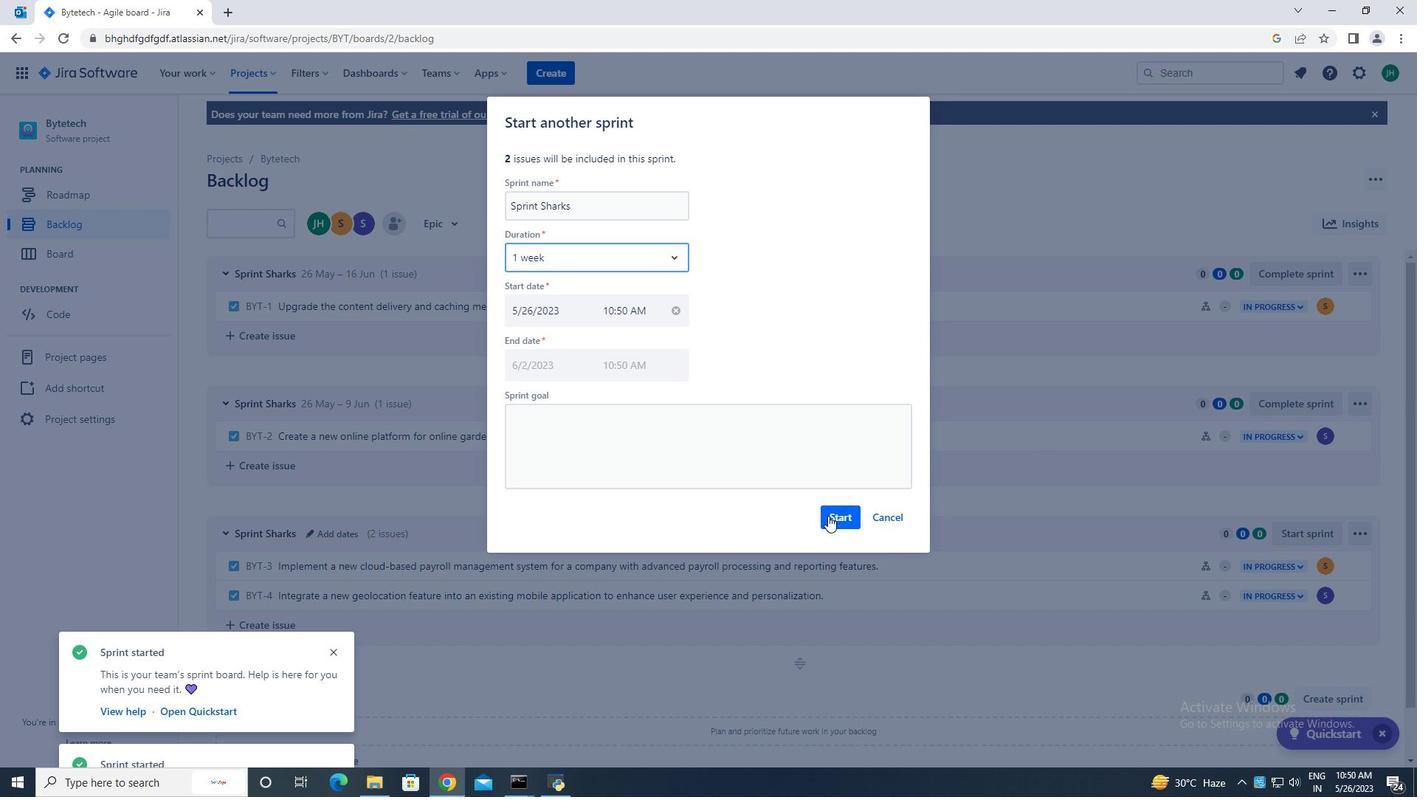 
Action: Mouse moved to (947, 390)
Screenshot: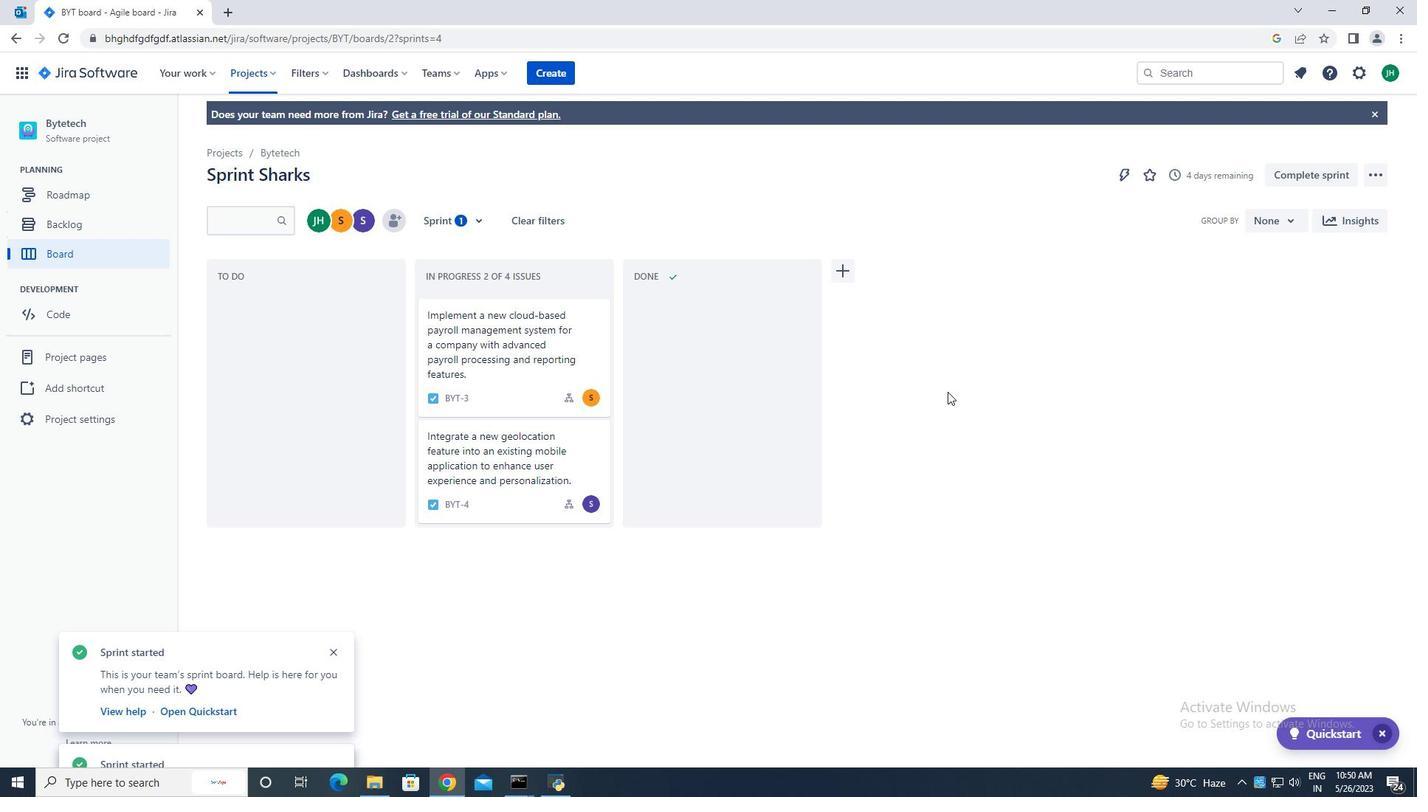 
